 Task: Look for space in Paro from 30th April, 2023 to 4th May, 2023 for 3 adults in price range Rs.12000 to Rs.20000. Place can be entire place with 2 bedrooms having 3 beds and 1 bathroom. Property type can be flat. Amenities needed are: wifi, free parkinig on premises. Required host language is English.
Action: Mouse moved to (376, 424)
Screenshot: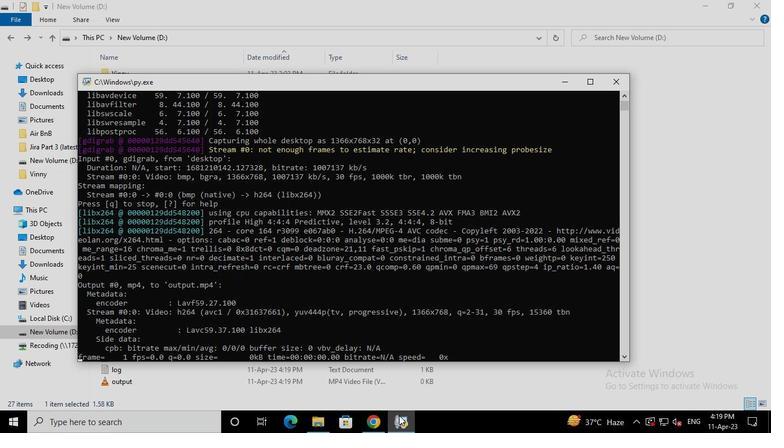 
Action: Mouse pressed left at (376, 424)
Screenshot: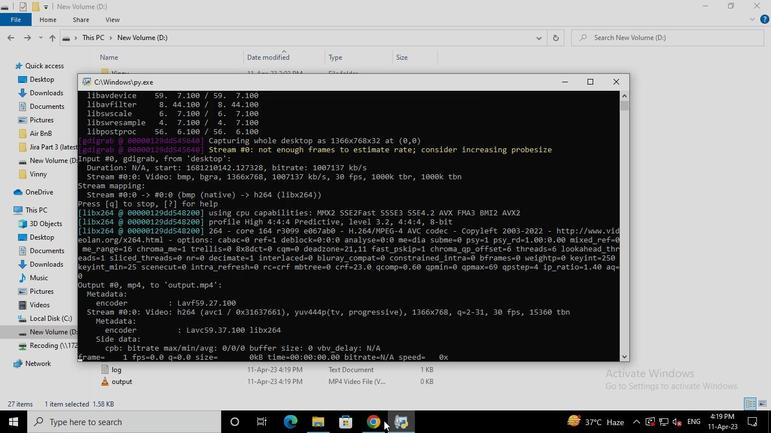 
Action: Mouse moved to (317, 98)
Screenshot: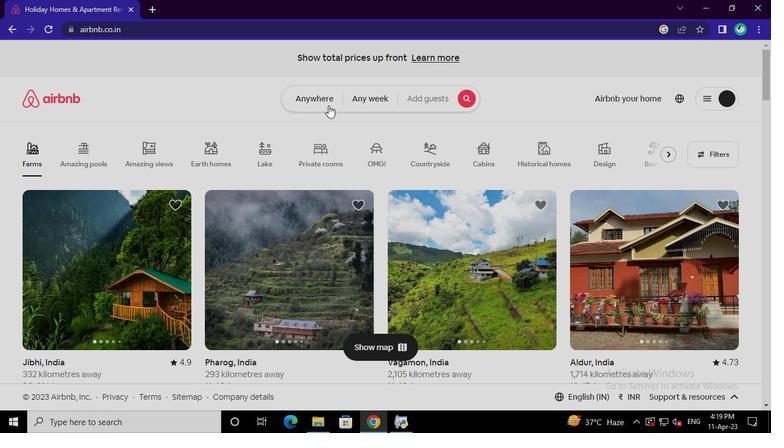 
Action: Mouse pressed left at (317, 98)
Screenshot: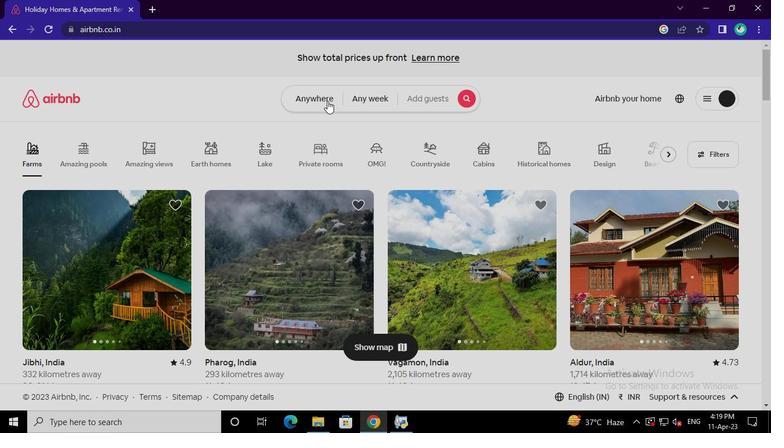 
Action: Mouse moved to (218, 135)
Screenshot: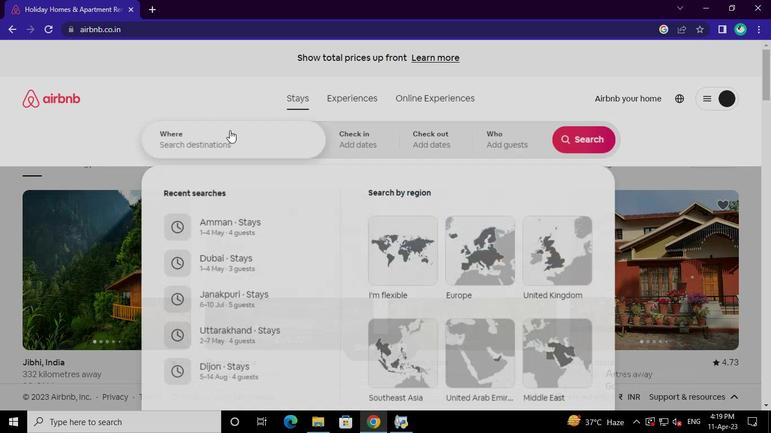 
Action: Mouse pressed left at (218, 135)
Screenshot: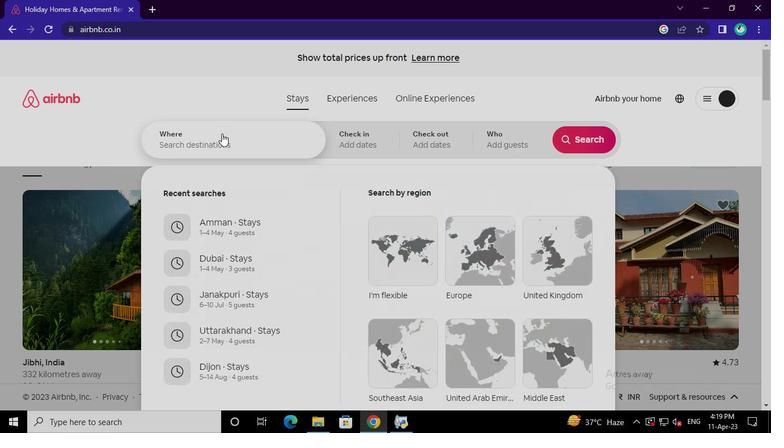 
Action: Keyboard p
Screenshot: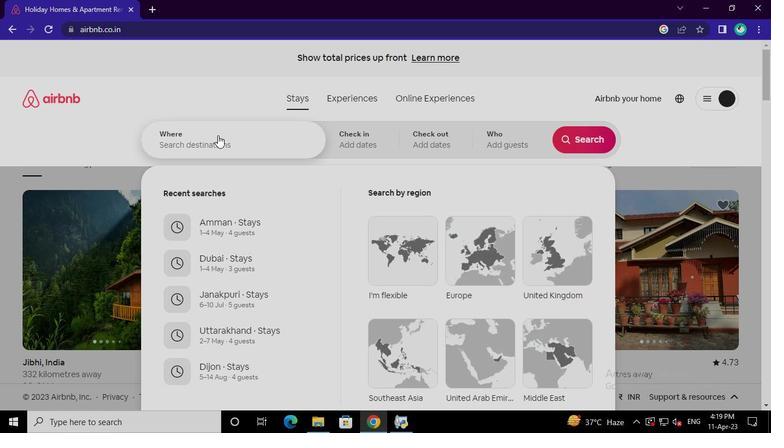 
Action: Keyboard a
Screenshot: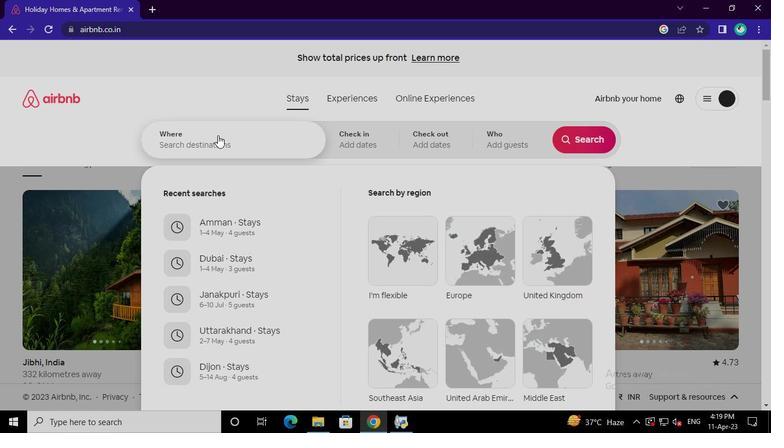 
Action: Keyboard r
Screenshot: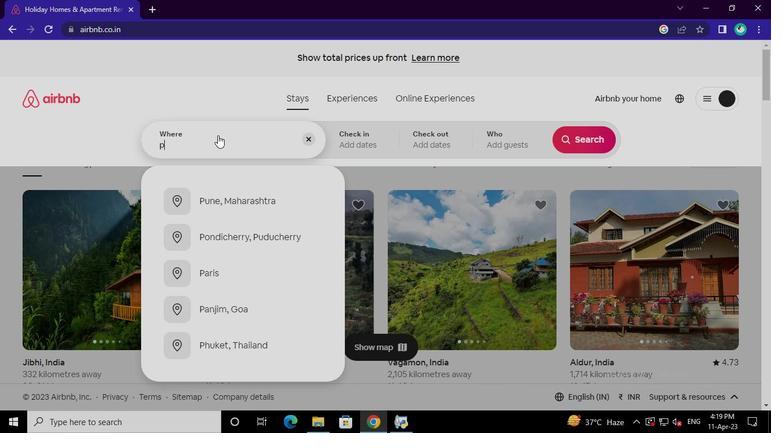 
Action: Keyboard o
Screenshot: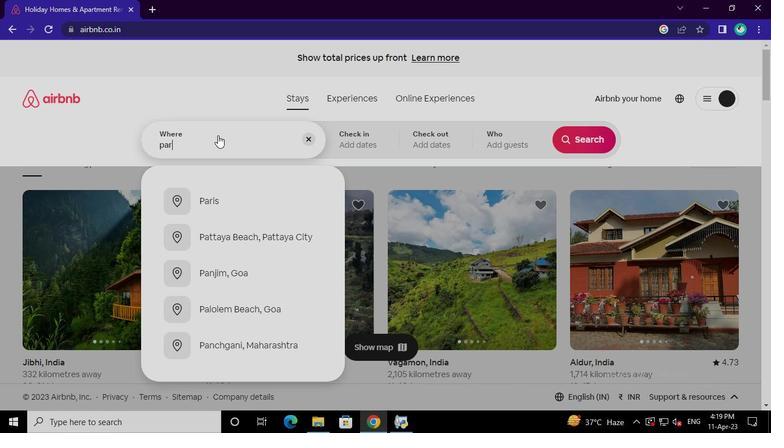 
Action: Mouse moved to (218, 197)
Screenshot: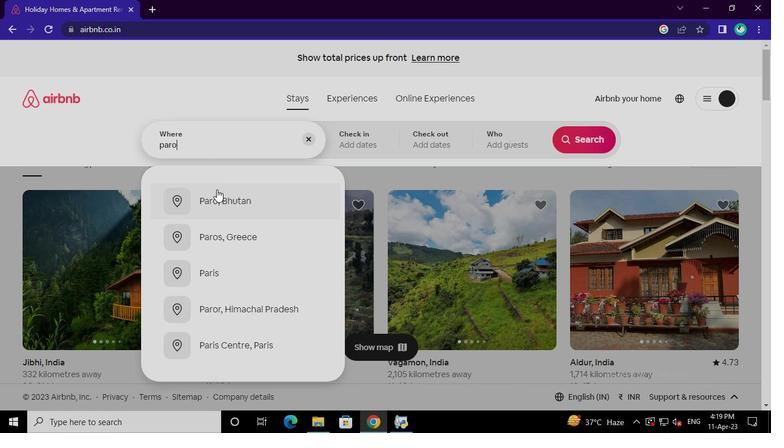 
Action: Mouse pressed left at (218, 197)
Screenshot: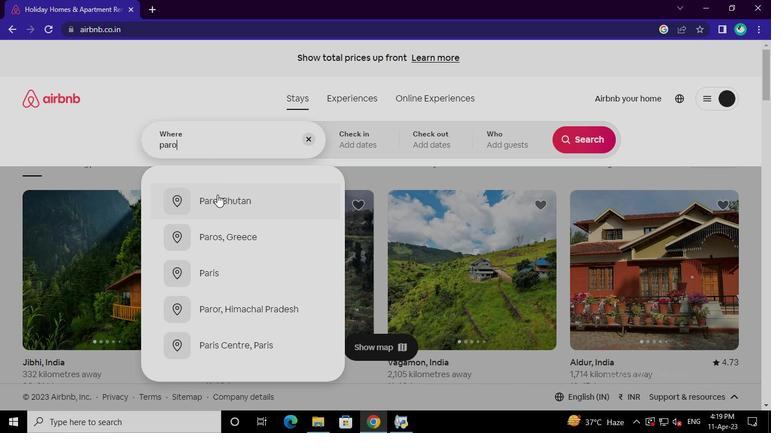 
Action: Mouse moved to (184, 380)
Screenshot: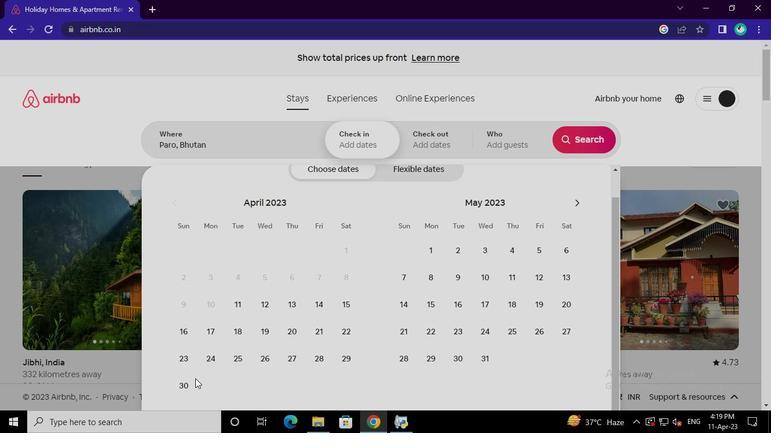 
Action: Mouse pressed left at (184, 380)
Screenshot: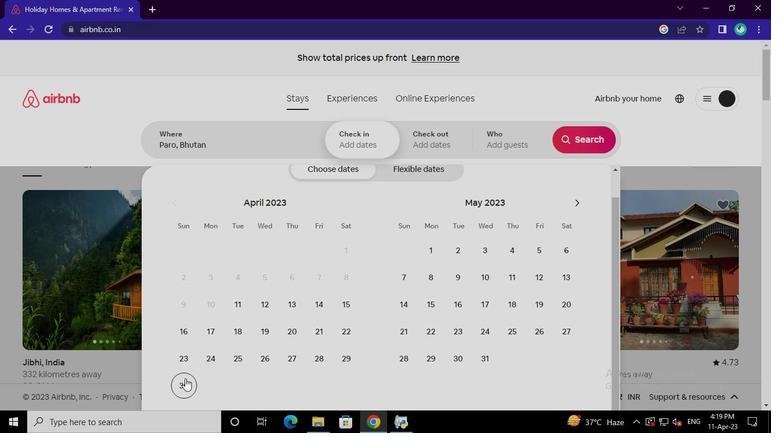 
Action: Mouse moved to (510, 276)
Screenshot: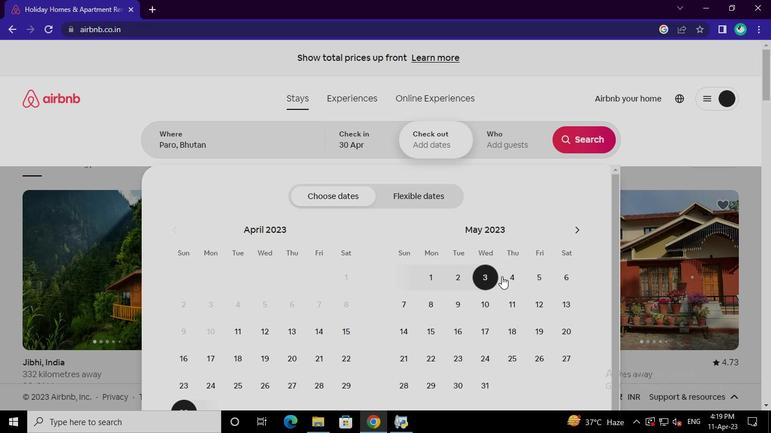 
Action: Mouse pressed left at (510, 276)
Screenshot: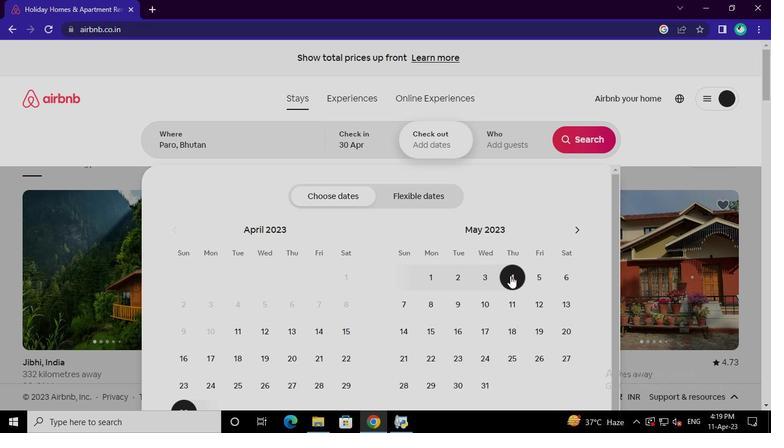 
Action: Mouse moved to (526, 146)
Screenshot: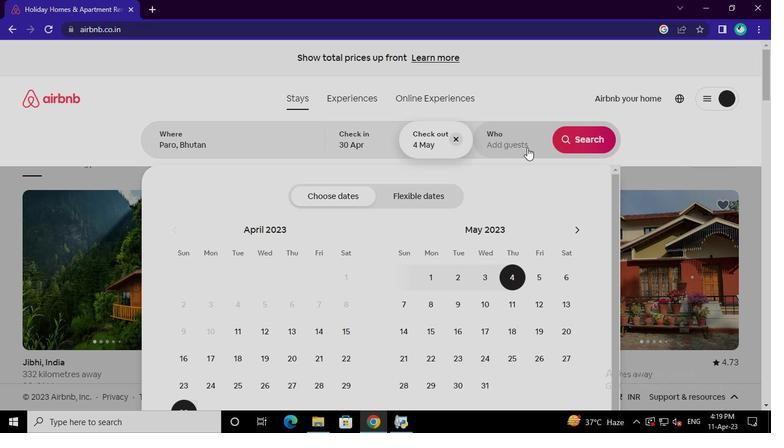 
Action: Mouse pressed left at (526, 146)
Screenshot: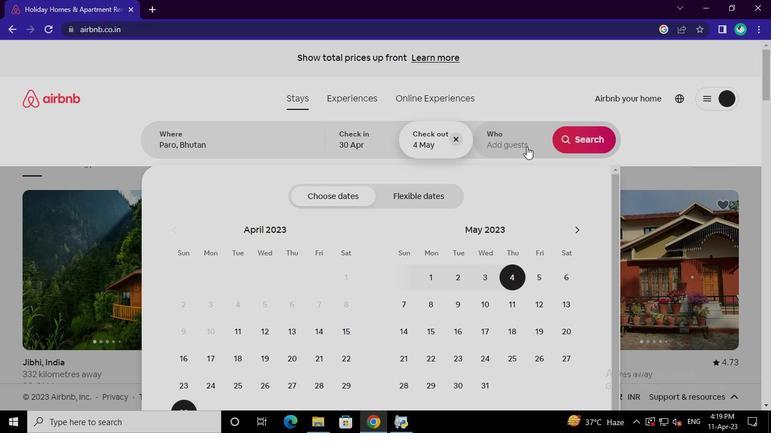 
Action: Mouse moved to (590, 201)
Screenshot: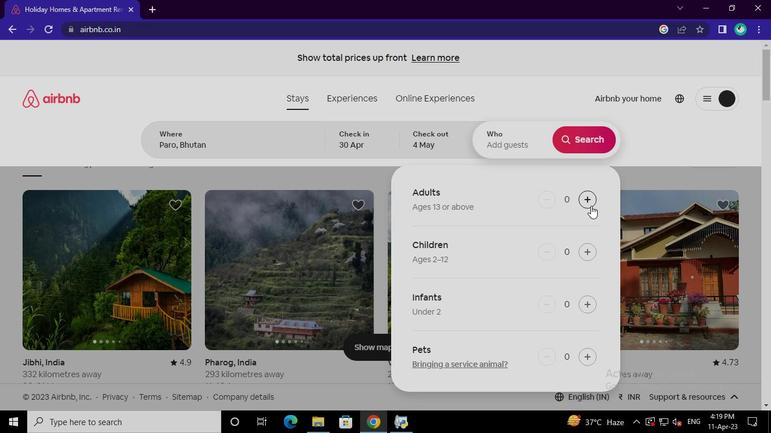 
Action: Mouse pressed left at (590, 201)
Screenshot: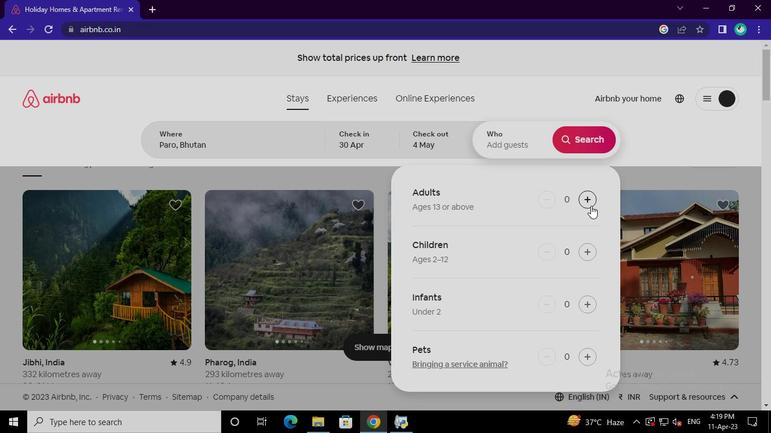 
Action: Mouse pressed left at (590, 201)
Screenshot: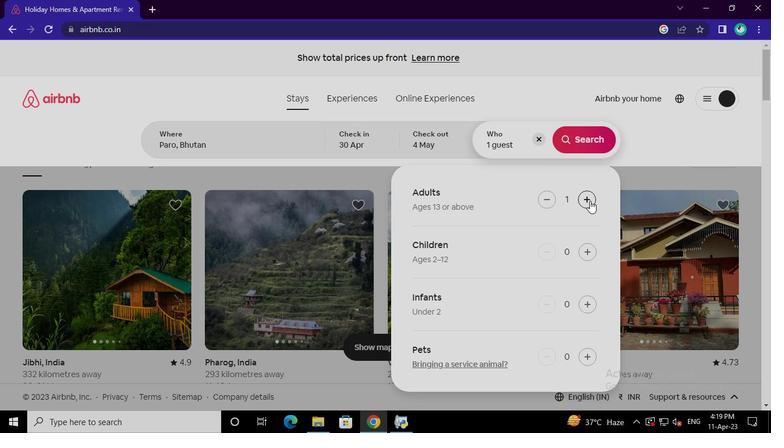 
Action: Mouse pressed left at (590, 201)
Screenshot: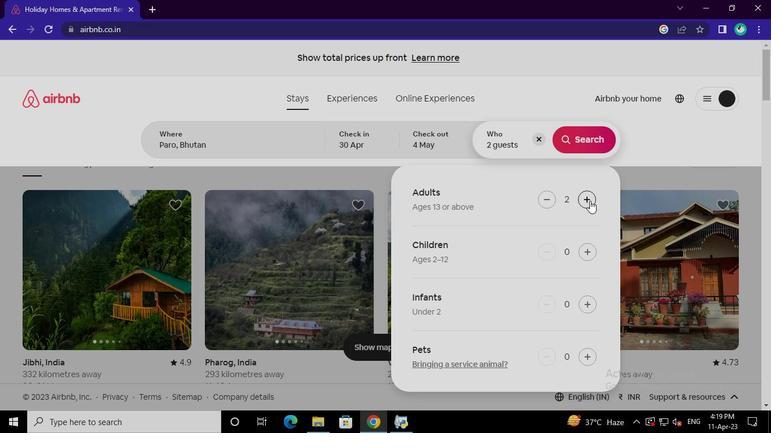 
Action: Mouse moved to (582, 141)
Screenshot: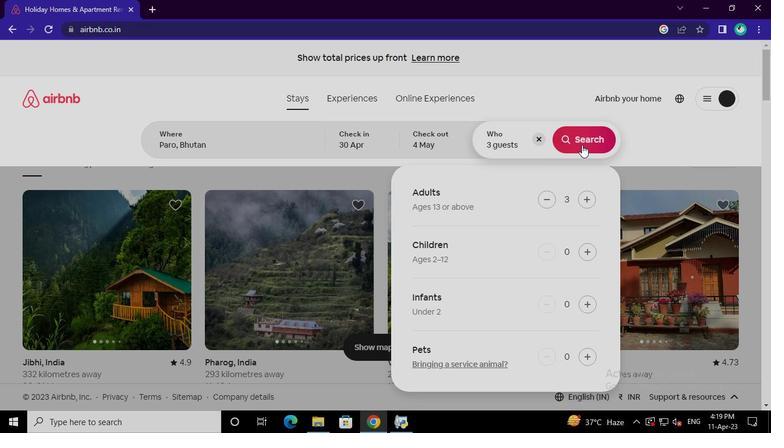 
Action: Mouse pressed left at (582, 141)
Screenshot: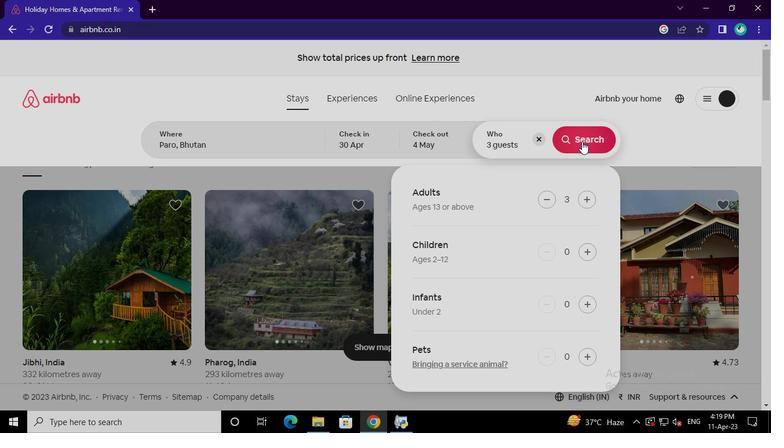 
Action: Mouse moved to (734, 105)
Screenshot: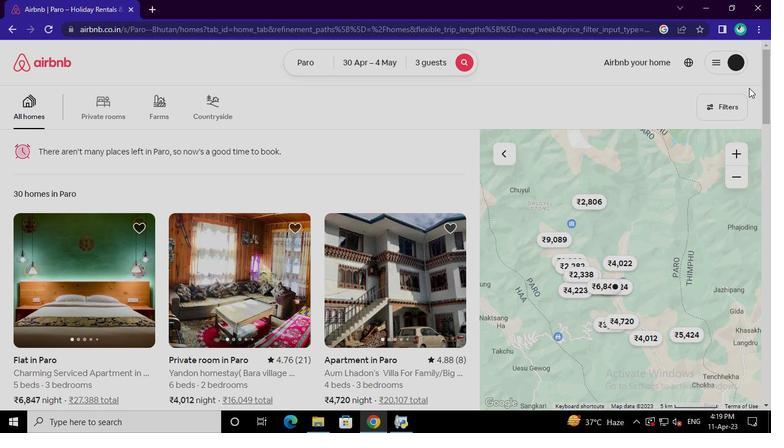 
Action: Mouse pressed left at (734, 105)
Screenshot: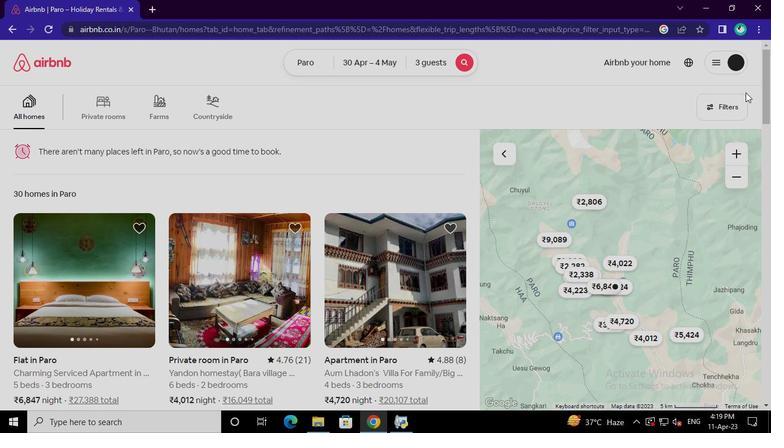 
Action: Mouse moved to (287, 253)
Screenshot: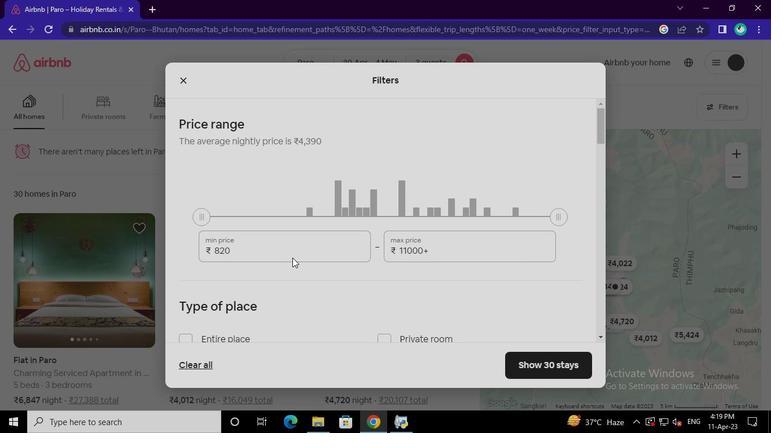 
Action: Mouse pressed left at (287, 253)
Screenshot: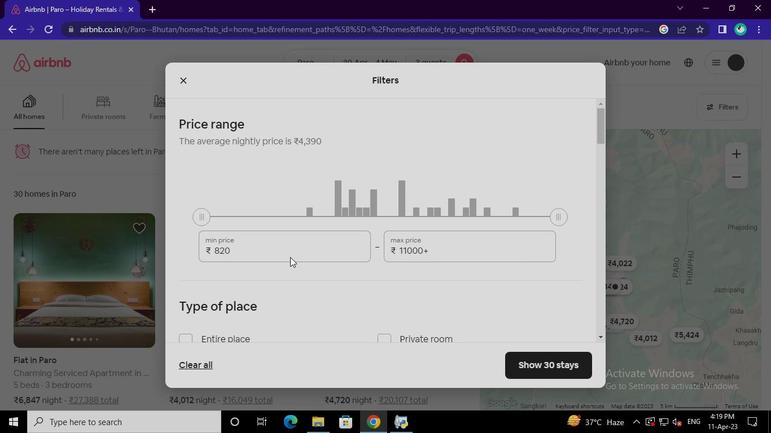 
Action: Keyboard Key.backspace
Screenshot: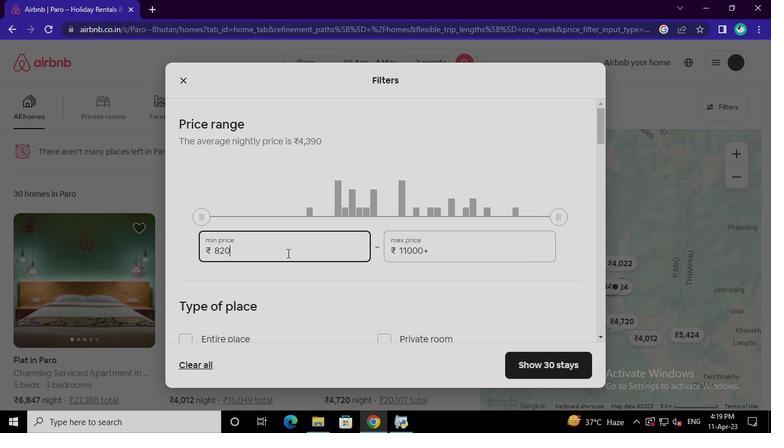 
Action: Keyboard Key.backspace
Screenshot: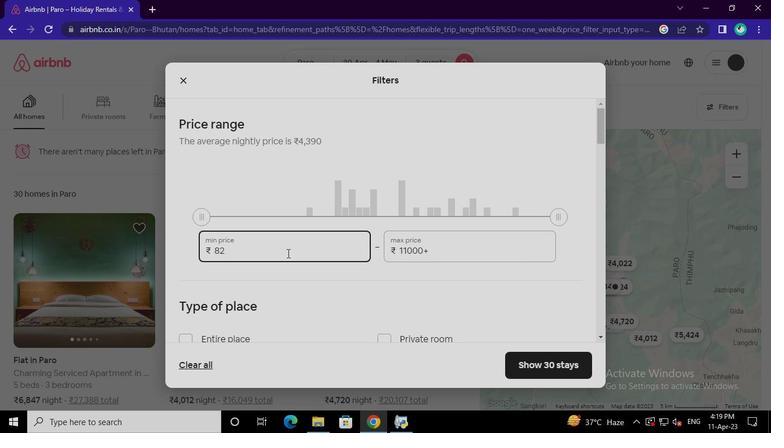 
Action: Keyboard Key.backspace
Screenshot: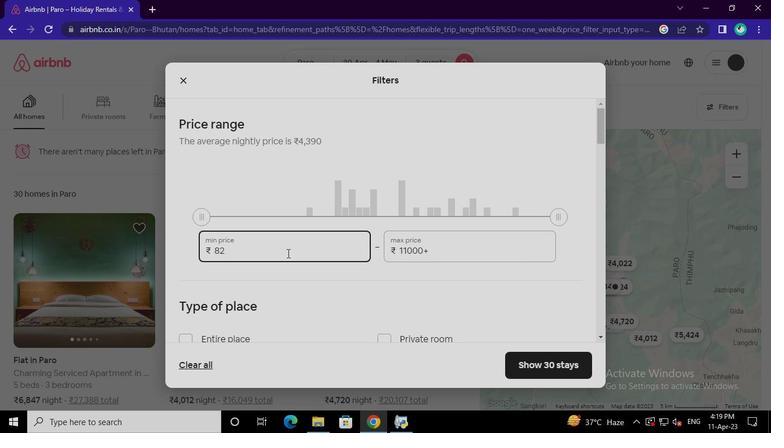 
Action: Keyboard Key.backspace
Screenshot: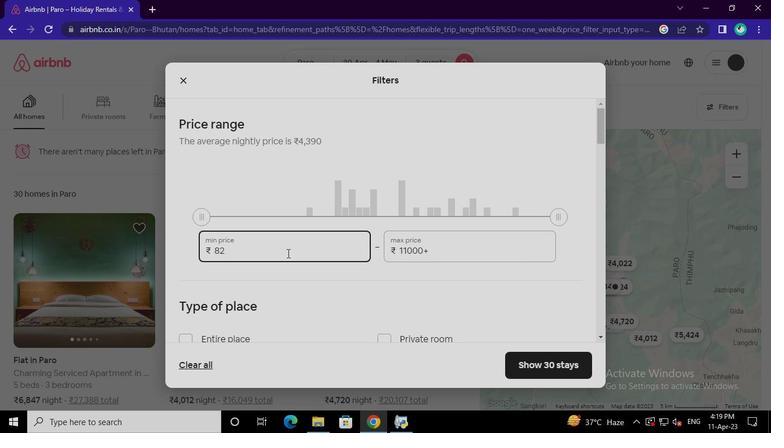 
Action: Keyboard Key.backspace
Screenshot: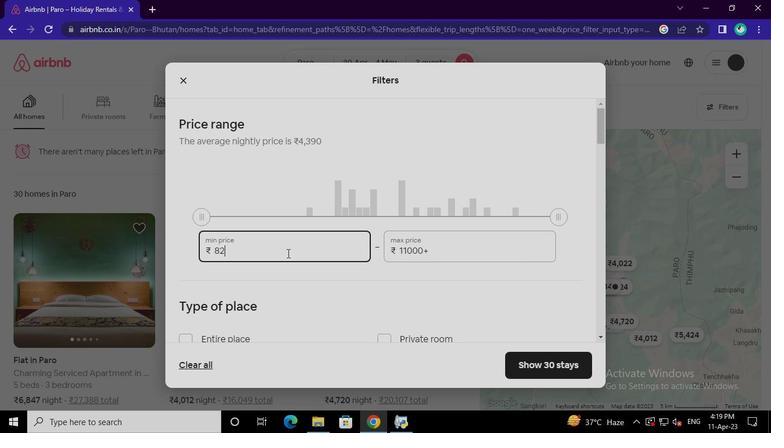 
Action: Keyboard Key.backspace
Screenshot: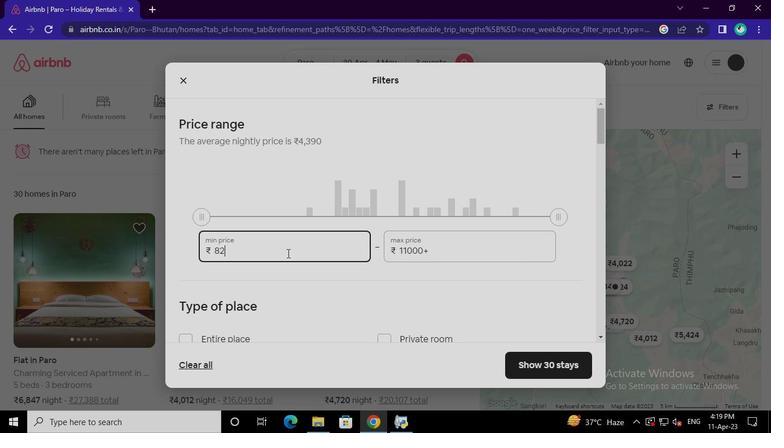 
Action: Keyboard Key.backspace
Screenshot: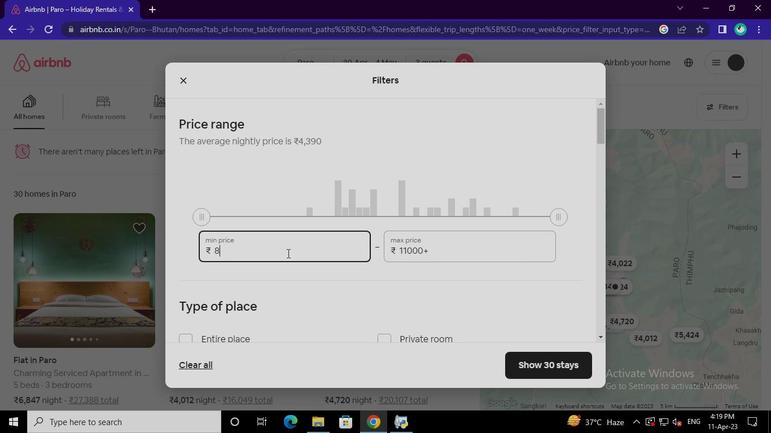 
Action: Keyboard Key.backspace
Screenshot: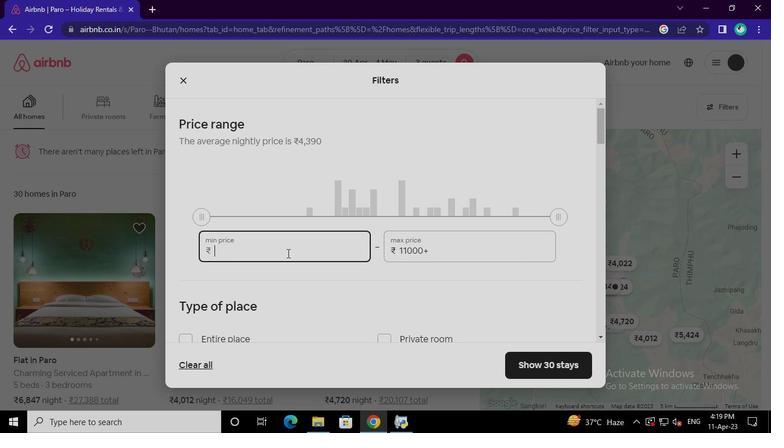 
Action: Keyboard Key.backspace
Screenshot: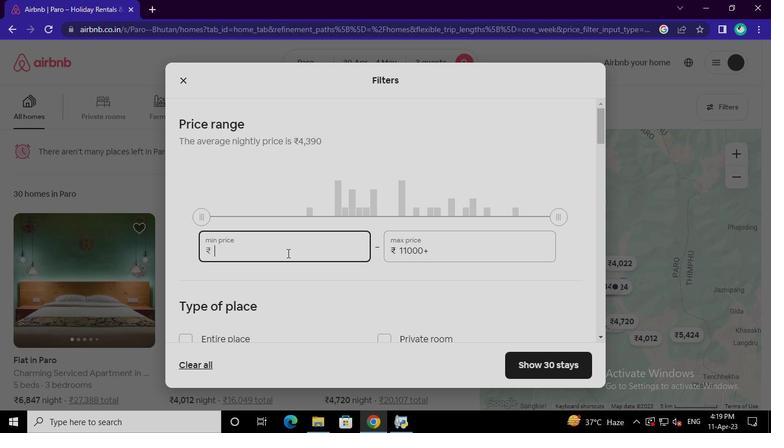 
Action: Keyboard <97>
Screenshot: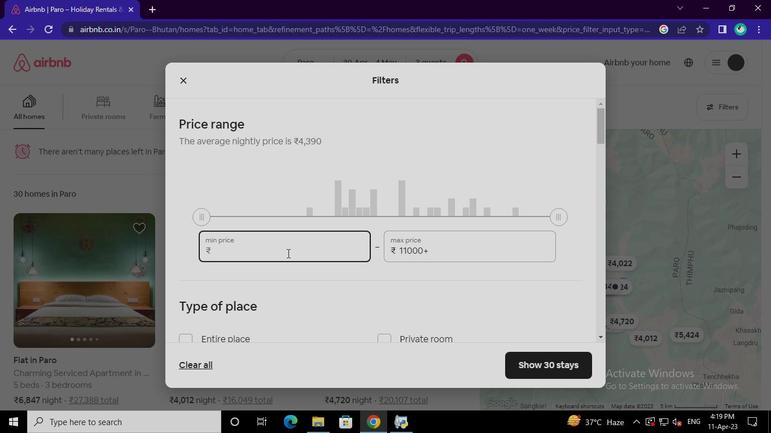 
Action: Keyboard <98>
Screenshot: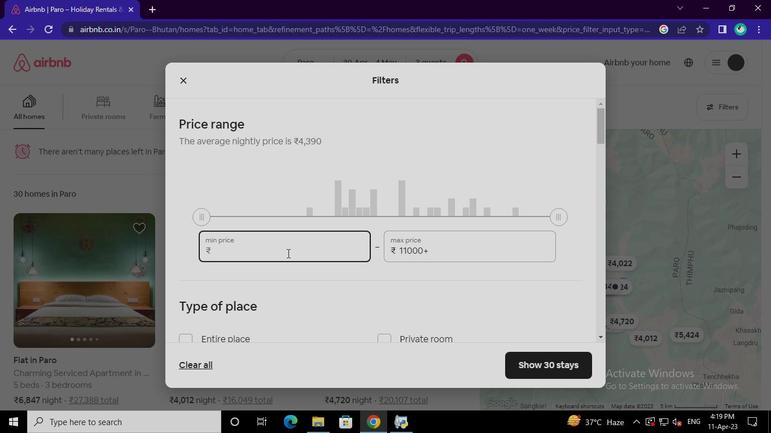 
Action: Keyboard <96>
Screenshot: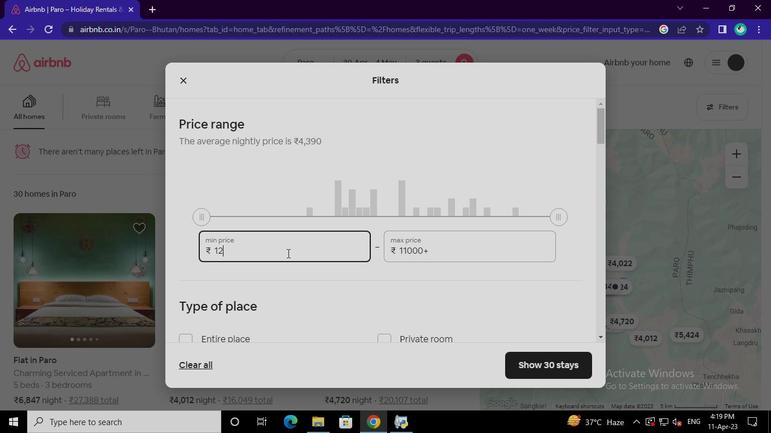 
Action: Keyboard <96>
Screenshot: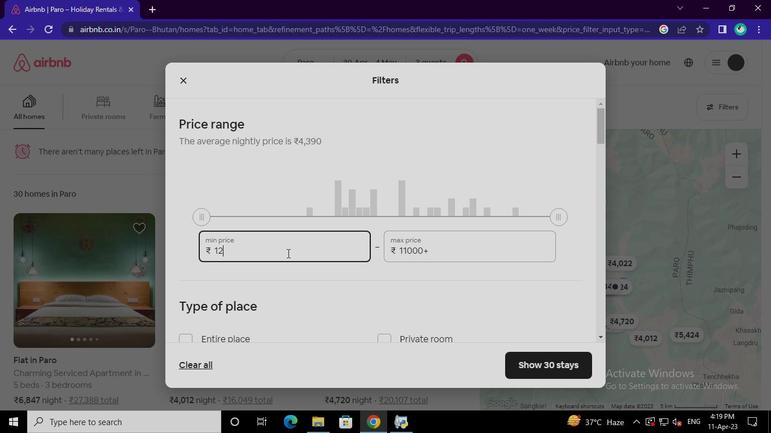 
Action: Keyboard <96>
Screenshot: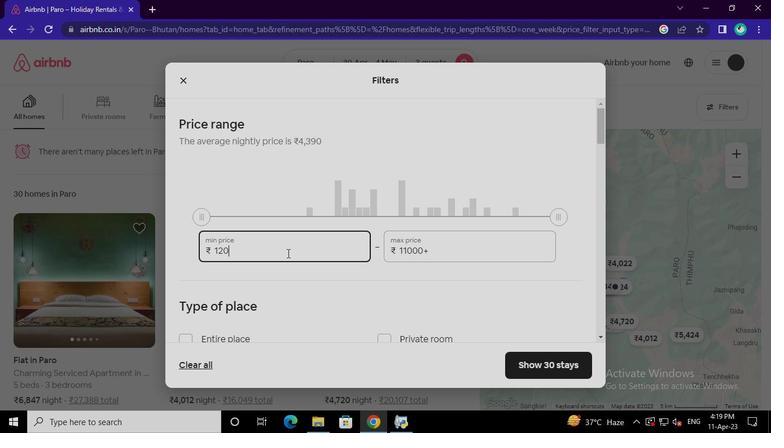 
Action: Keyboard <96>
Screenshot: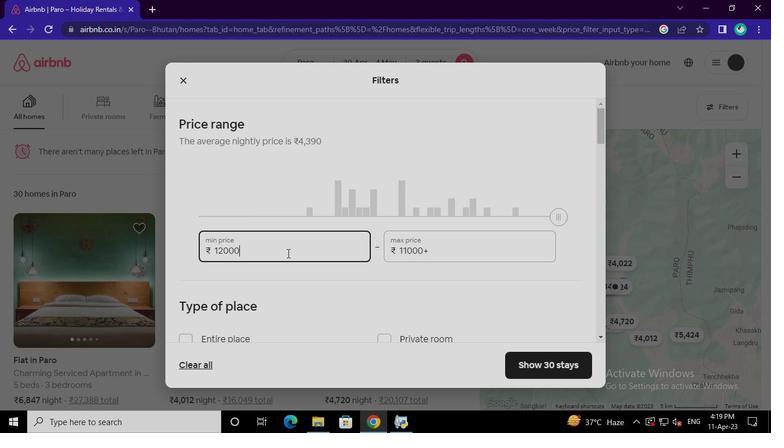 
Action: Keyboard Key.backspace
Screenshot: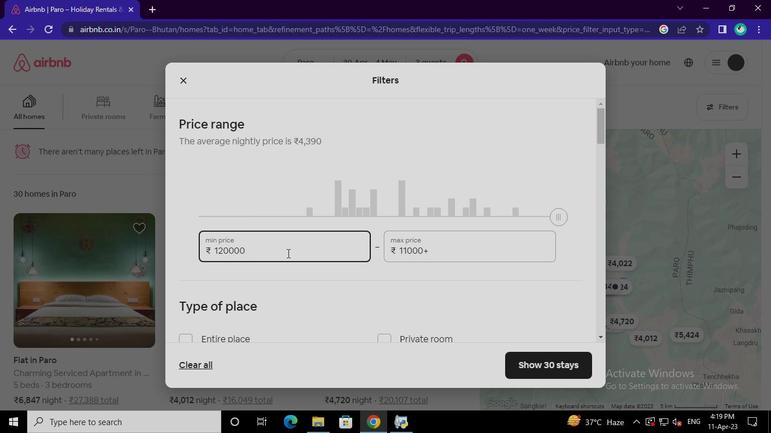 
Action: Mouse moved to (432, 253)
Screenshot: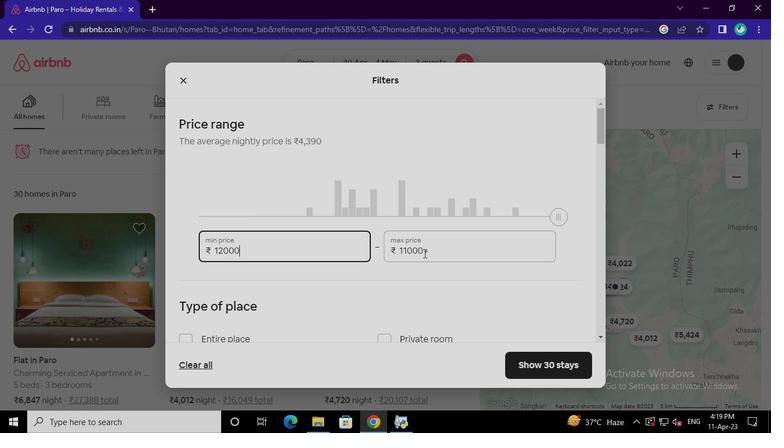 
Action: Mouse pressed left at (432, 253)
Screenshot: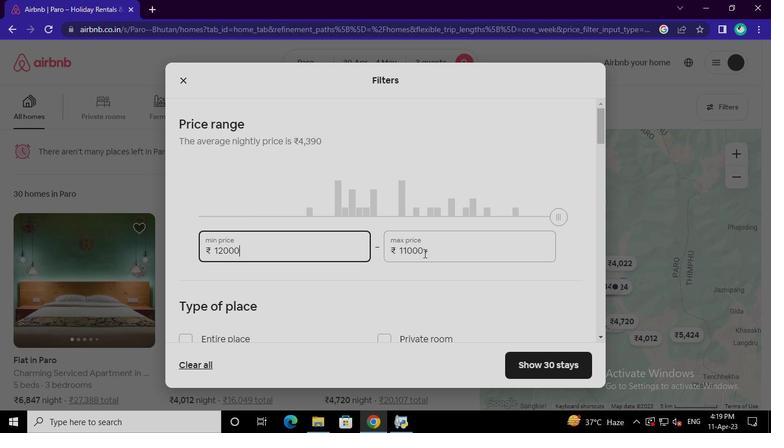 
Action: Keyboard Key.backspace
Screenshot: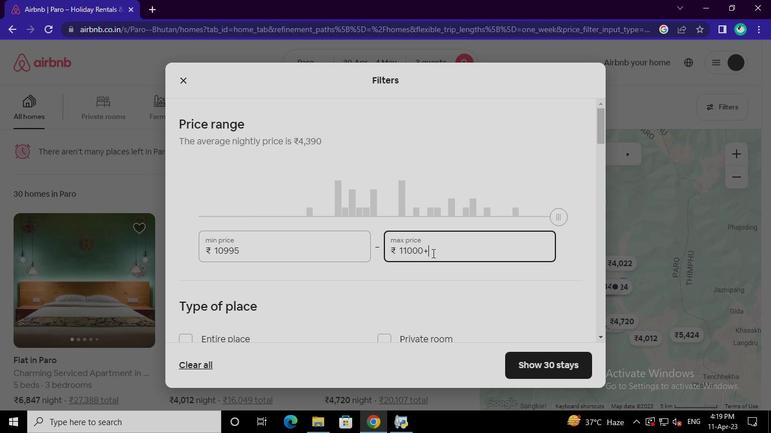 
Action: Keyboard Key.backspace
Screenshot: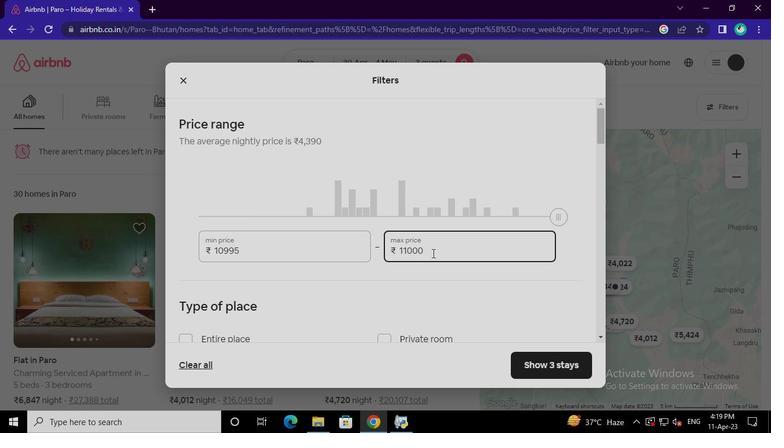 
Action: Keyboard Key.backspace
Screenshot: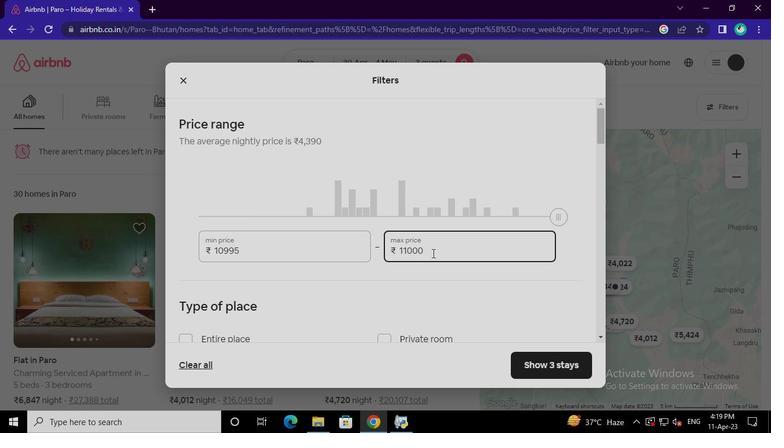 
Action: Keyboard Key.backspace
Screenshot: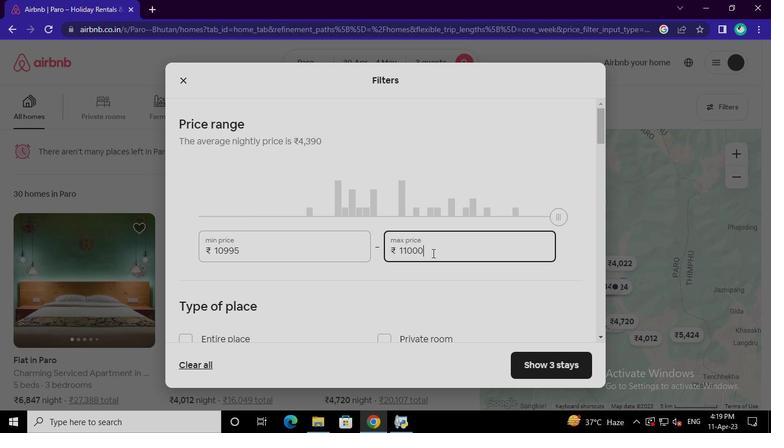 
Action: Keyboard Key.backspace
Screenshot: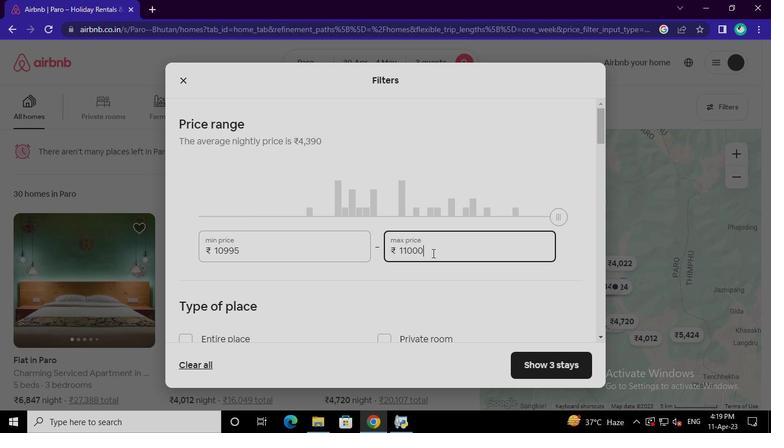 
Action: Keyboard Key.backspace
Screenshot: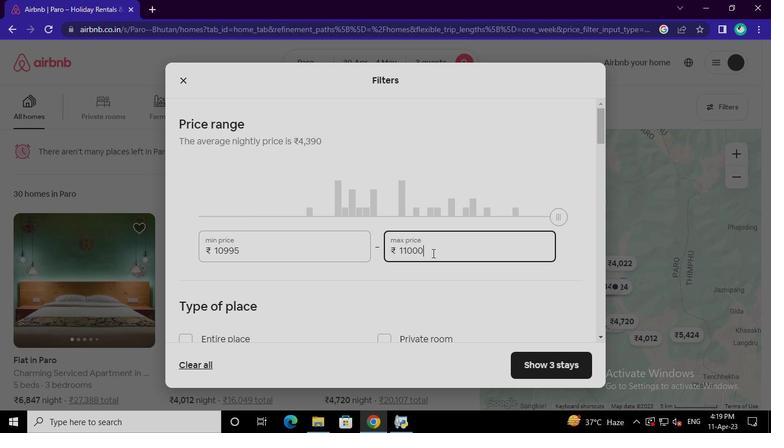 
Action: Keyboard Key.backspace
Screenshot: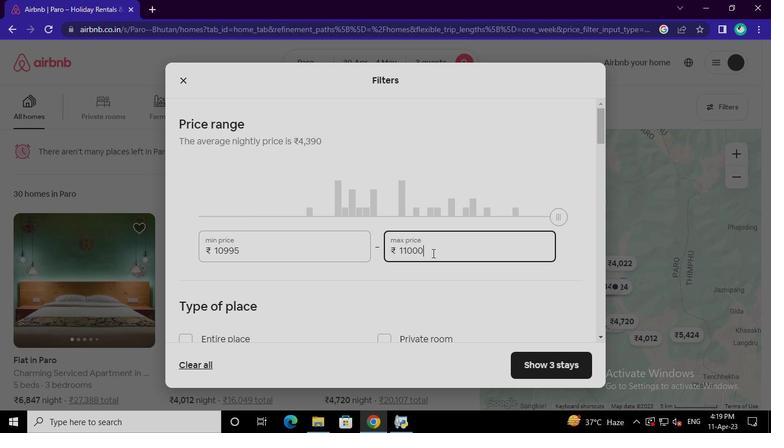 
Action: Keyboard Key.backspace
Screenshot: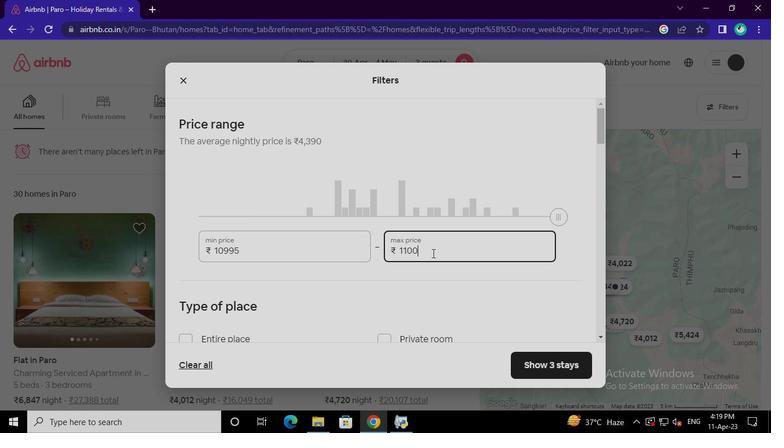 
Action: Keyboard Key.backspace
Screenshot: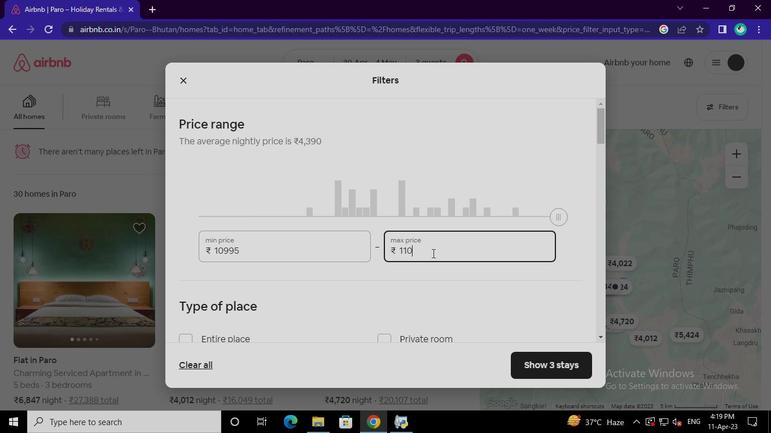 
Action: Keyboard Key.backspace
Screenshot: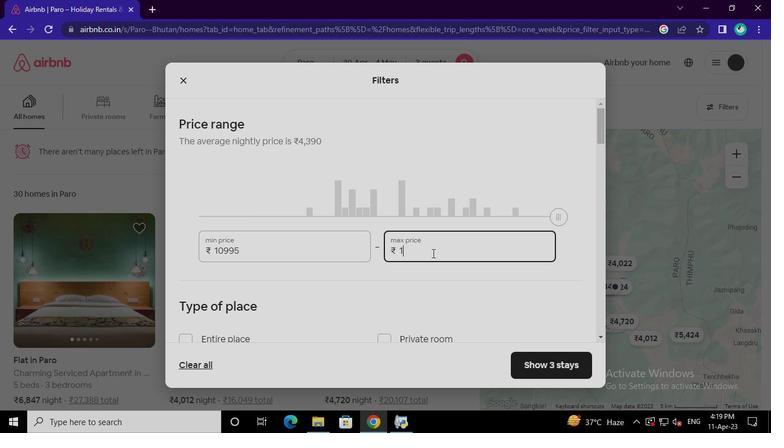 
Action: Keyboard Key.backspace
Screenshot: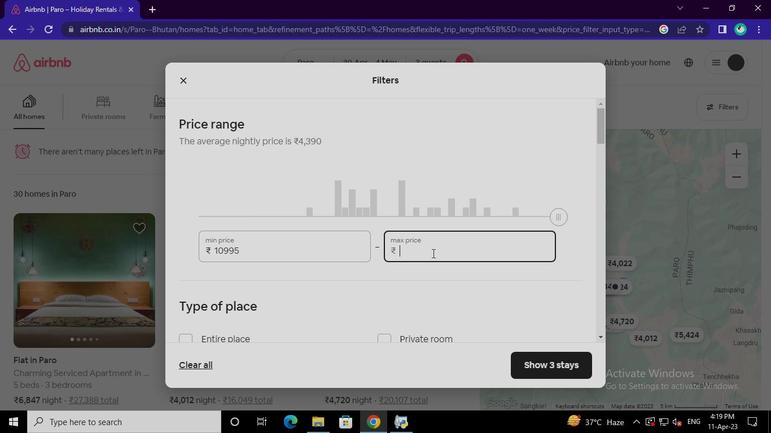 
Action: Keyboard <98>
Screenshot: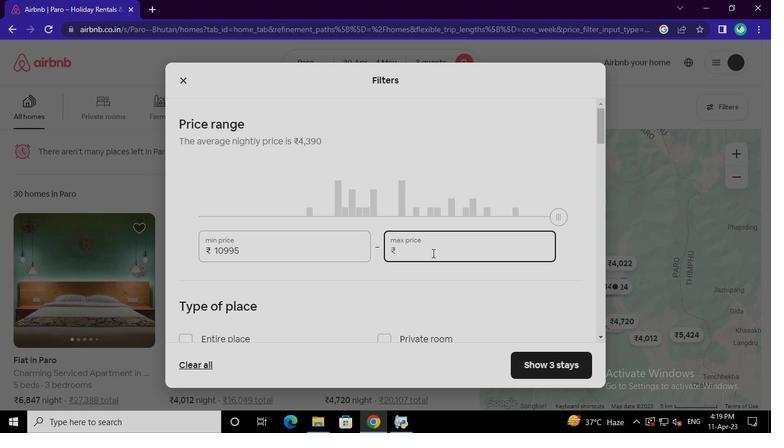 
Action: Keyboard <96>
Screenshot: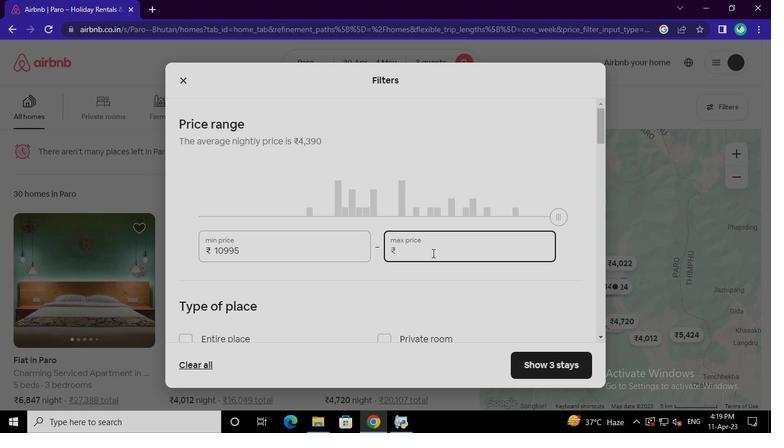 
Action: Keyboard <96>
Screenshot: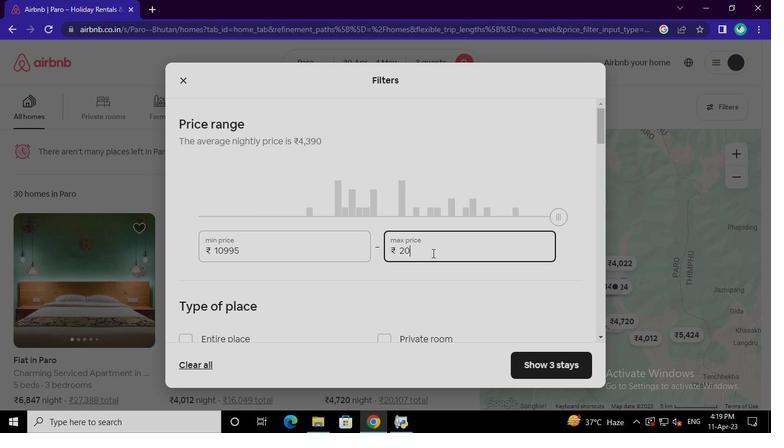 
Action: Keyboard <96>
Screenshot: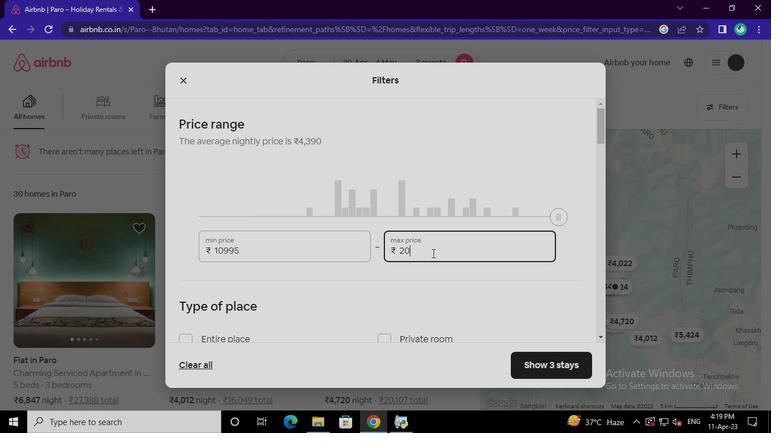 
Action: Keyboard <96>
Screenshot: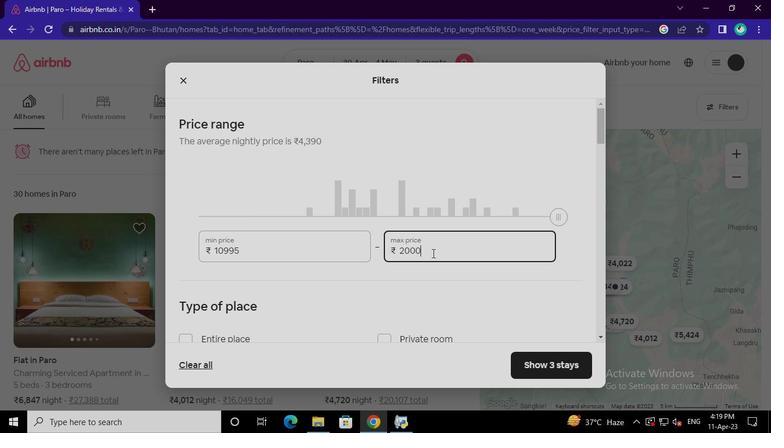 
Action: Mouse moved to (185, 232)
Screenshot: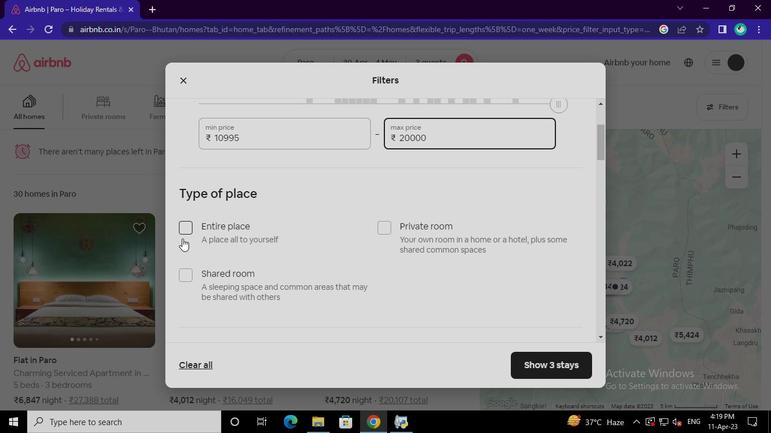 
Action: Mouse pressed left at (185, 232)
Screenshot: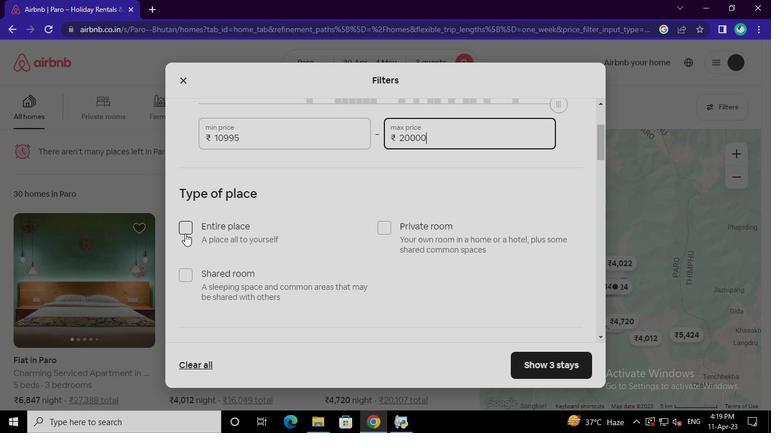
Action: Mouse moved to (277, 190)
Screenshot: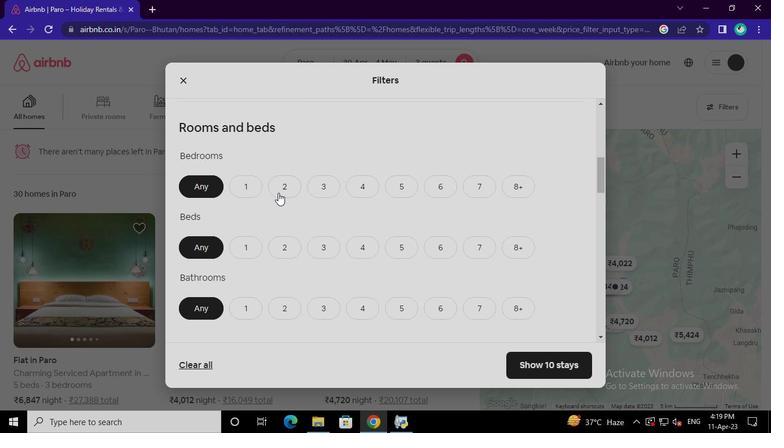 
Action: Mouse pressed left at (277, 190)
Screenshot: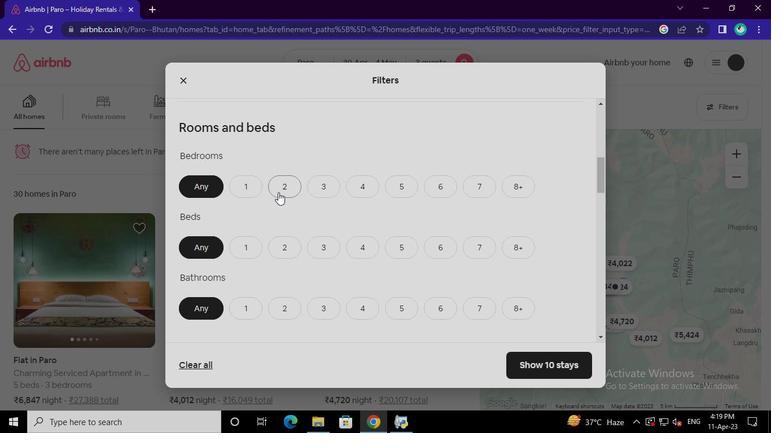 
Action: Mouse moved to (321, 195)
Screenshot: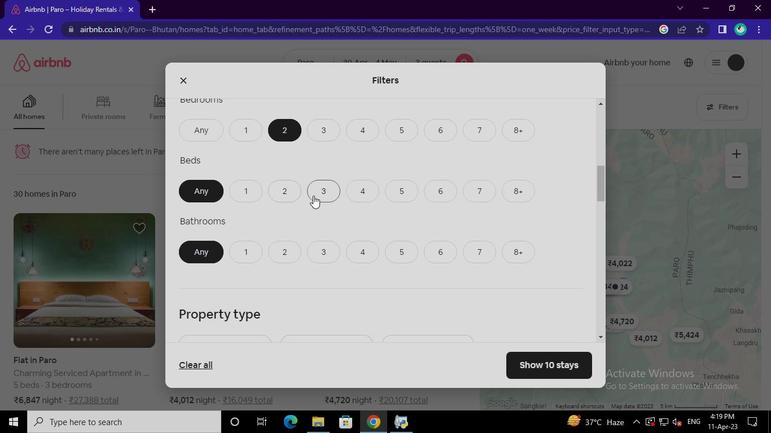 
Action: Mouse pressed left at (321, 195)
Screenshot: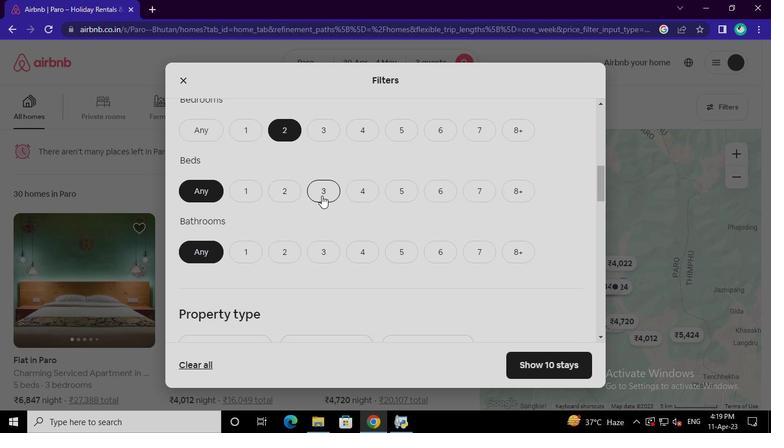 
Action: Mouse moved to (245, 250)
Screenshot: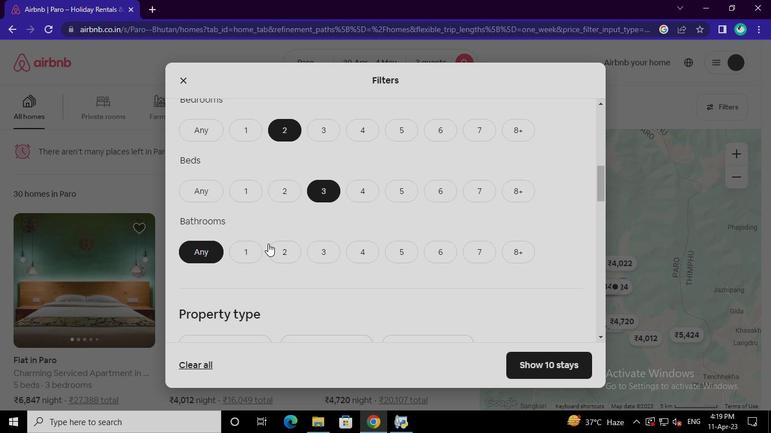 
Action: Mouse pressed left at (245, 250)
Screenshot: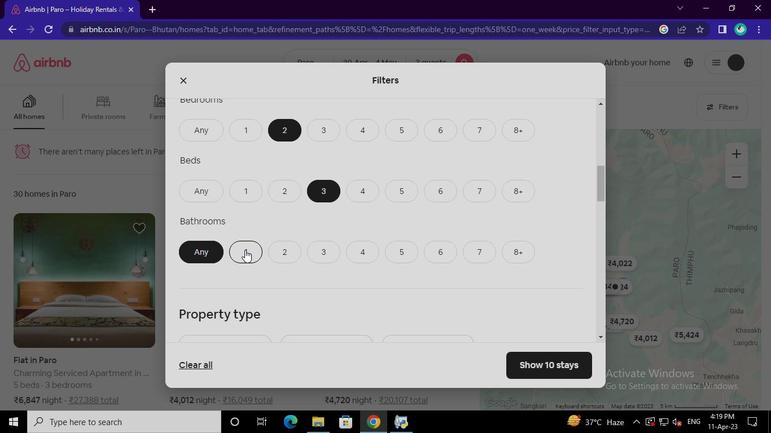 
Action: Mouse moved to (307, 260)
Screenshot: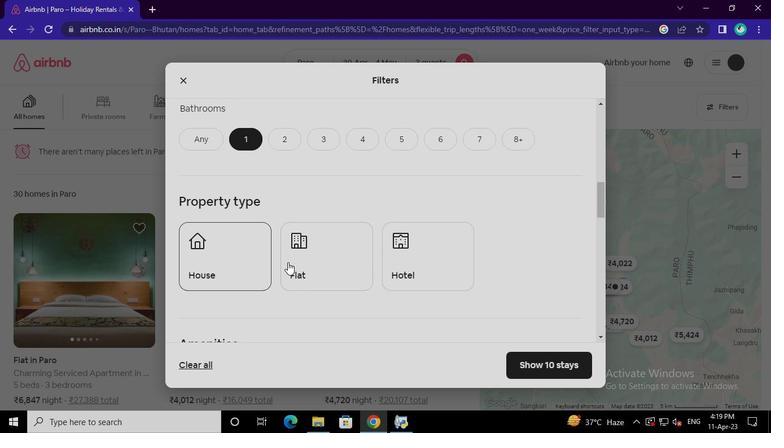 
Action: Mouse pressed left at (307, 260)
Screenshot: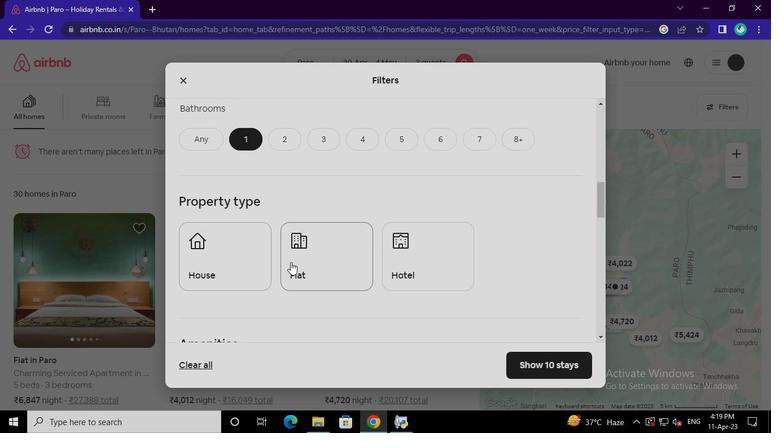 
Action: Mouse moved to (210, 314)
Screenshot: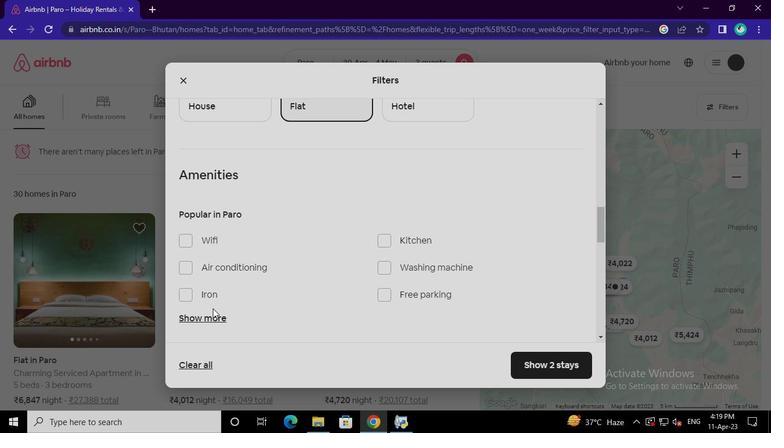 
Action: Mouse pressed left at (210, 314)
Screenshot: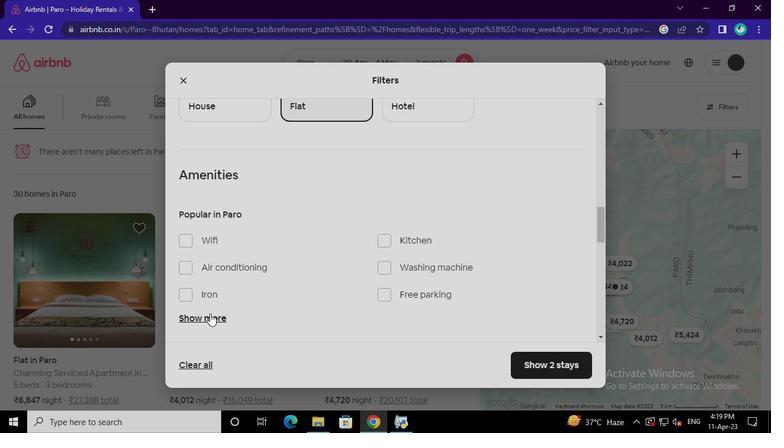 
Action: Mouse moved to (195, 111)
Screenshot: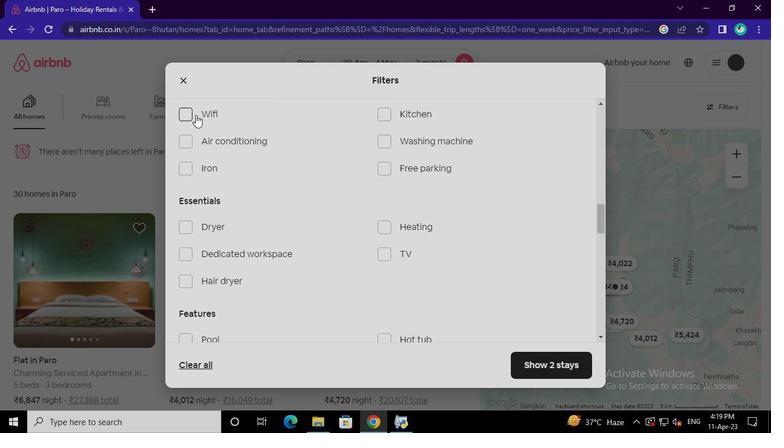 
Action: Mouse pressed left at (195, 111)
Screenshot: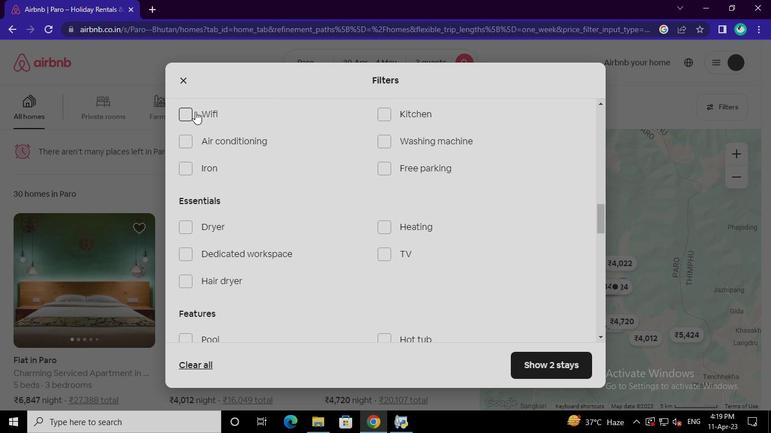 
Action: Mouse moved to (389, 163)
Screenshot: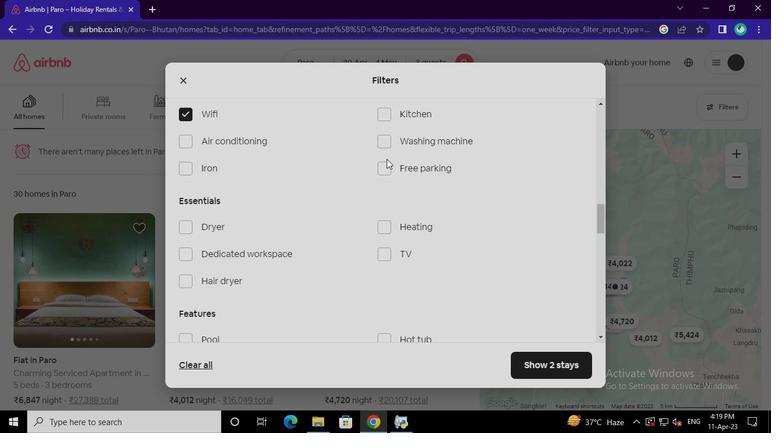
Action: Mouse pressed left at (389, 163)
Screenshot: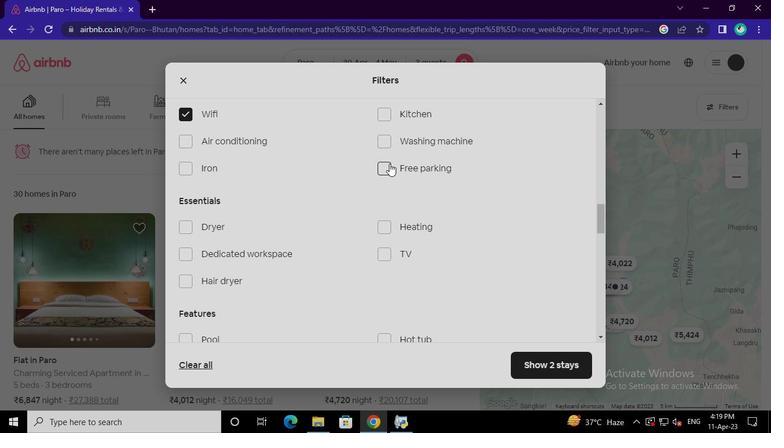 
Action: Mouse moved to (198, 284)
Screenshot: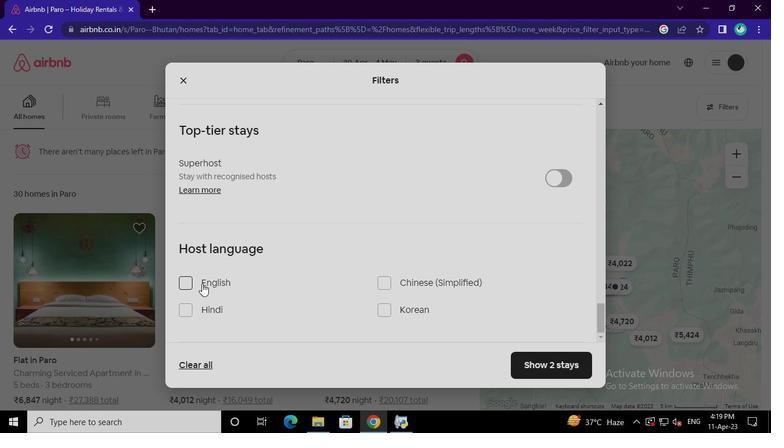 
Action: Mouse pressed left at (198, 284)
Screenshot: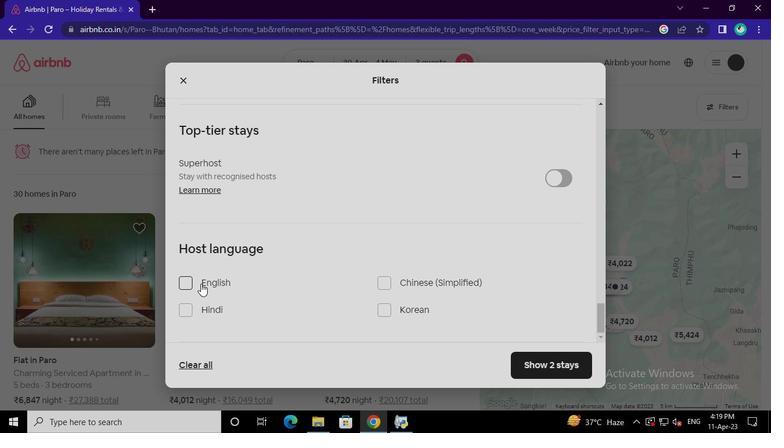 
Action: Mouse moved to (577, 369)
Screenshot: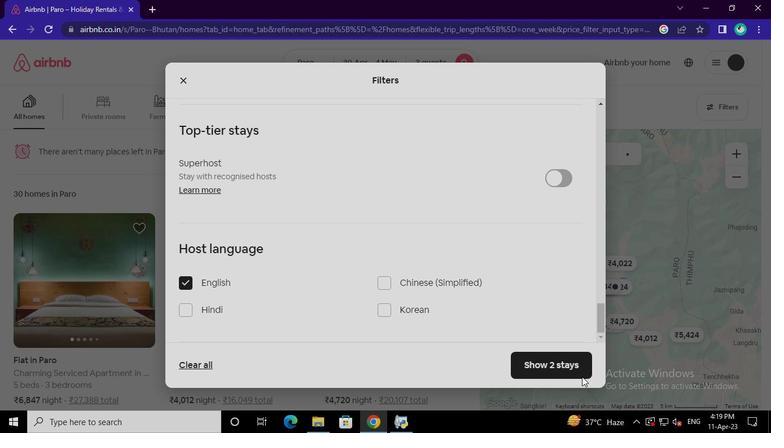 
Action: Mouse pressed left at (577, 369)
Screenshot: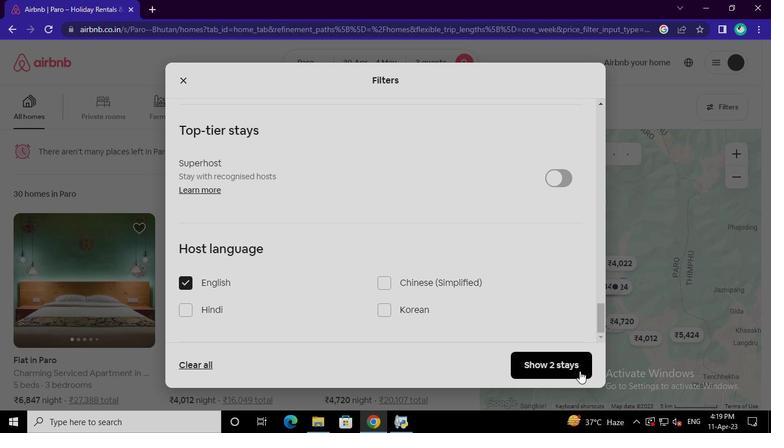 
Action: Mouse moved to (404, 426)
Screenshot: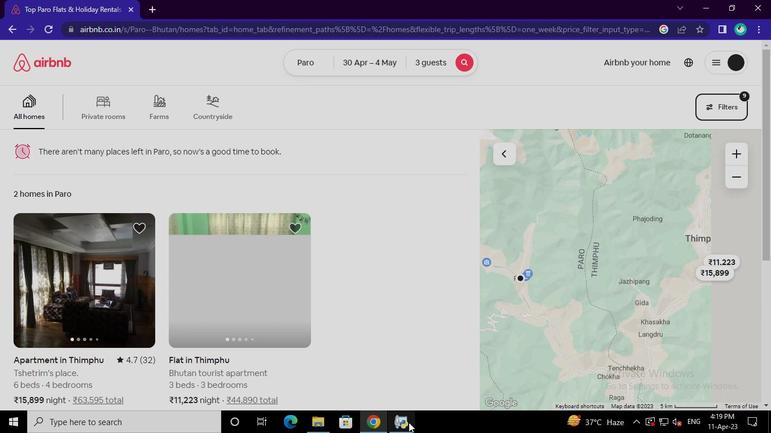 
Action: Mouse pressed left at (404, 426)
Screenshot: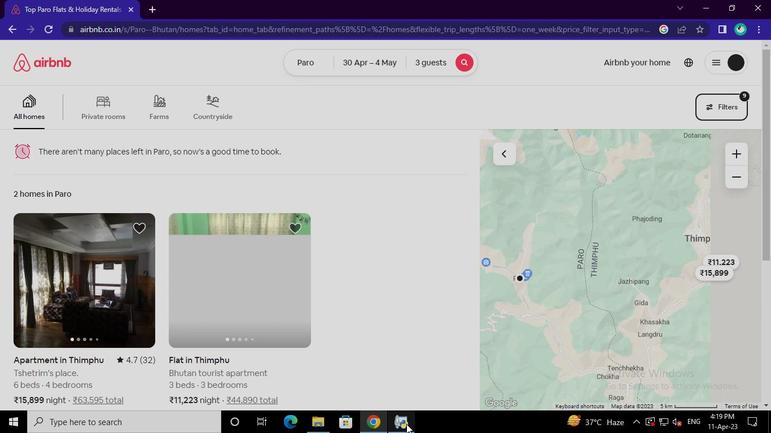 
Action: Mouse moved to (617, 80)
Screenshot: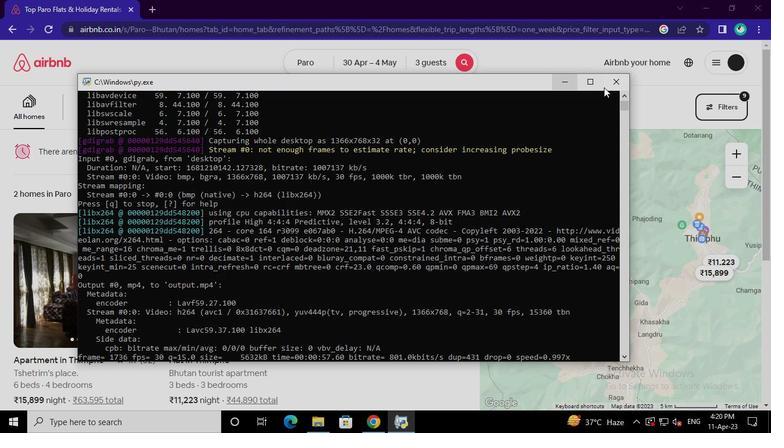 
Action: Mouse pressed left at (617, 80)
Screenshot: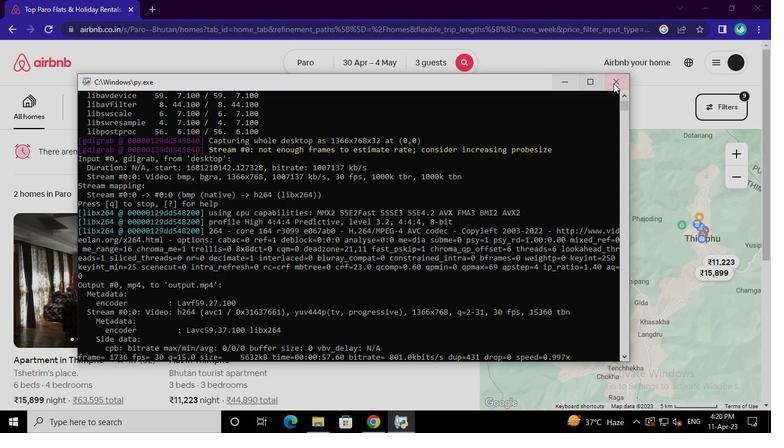 
Action: Mouse moved to (616, 81)
Screenshot: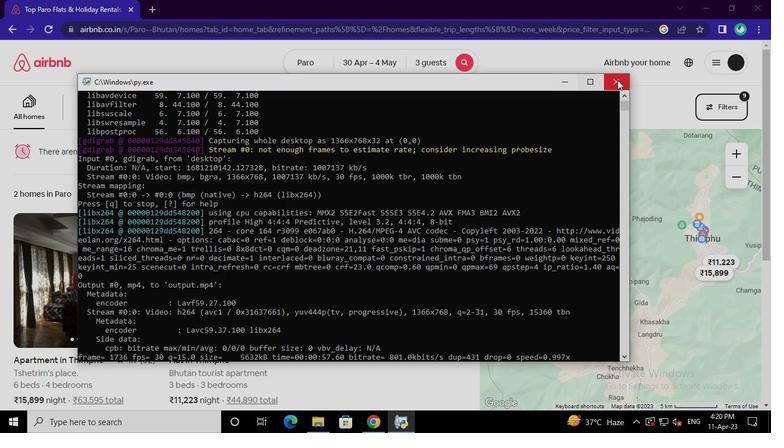 
